 Task: Start a Sprint called Sprint0016 in Scrum Project Project0006 in Jira
Action: Mouse moved to (367, 416)
Screenshot: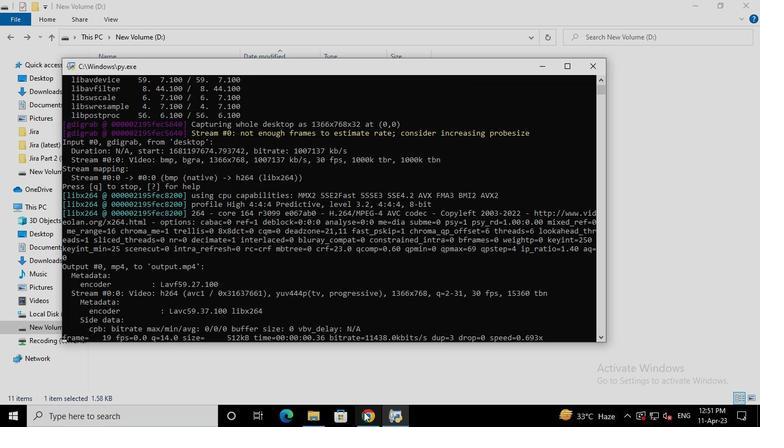 
Action: Mouse pressed left at (367, 416)
Screenshot: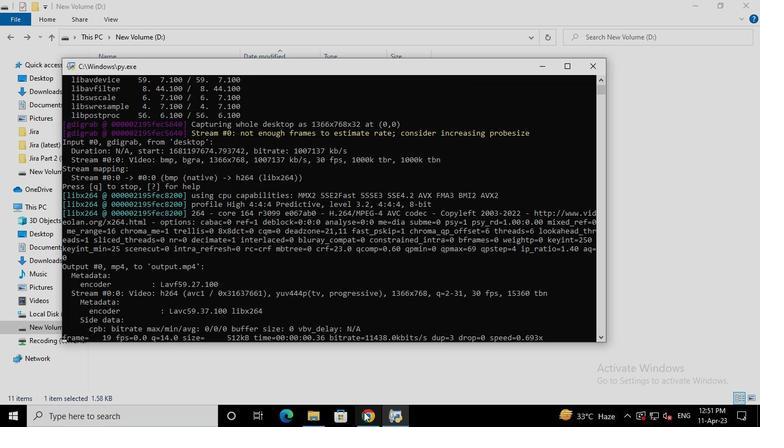 
Action: Mouse moved to (75, 167)
Screenshot: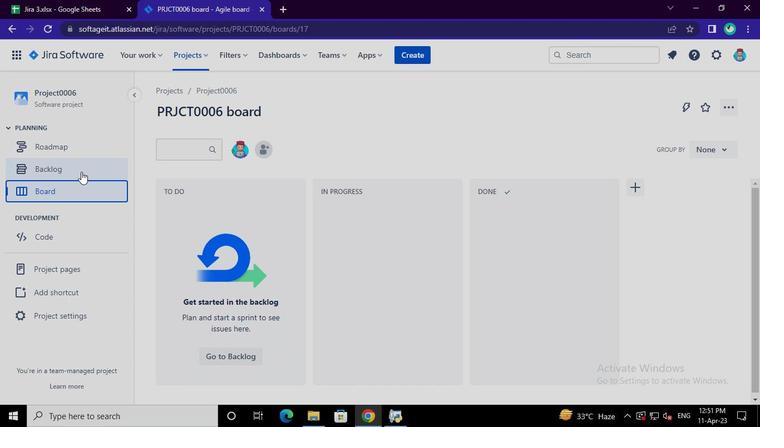 
Action: Mouse pressed left at (75, 167)
Screenshot: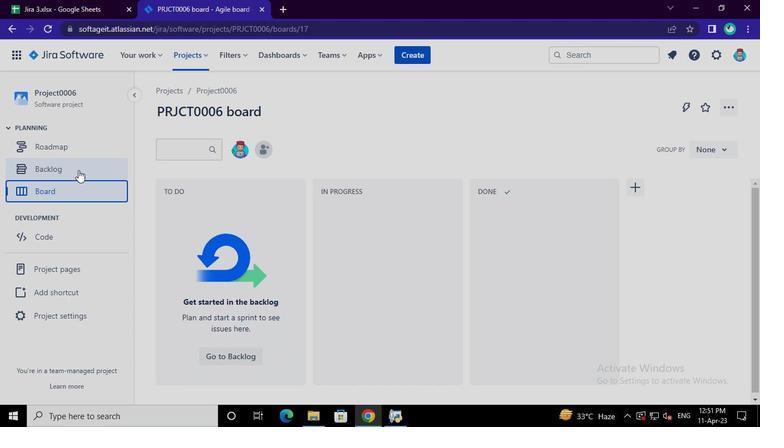 
Action: Mouse moved to (664, 176)
Screenshot: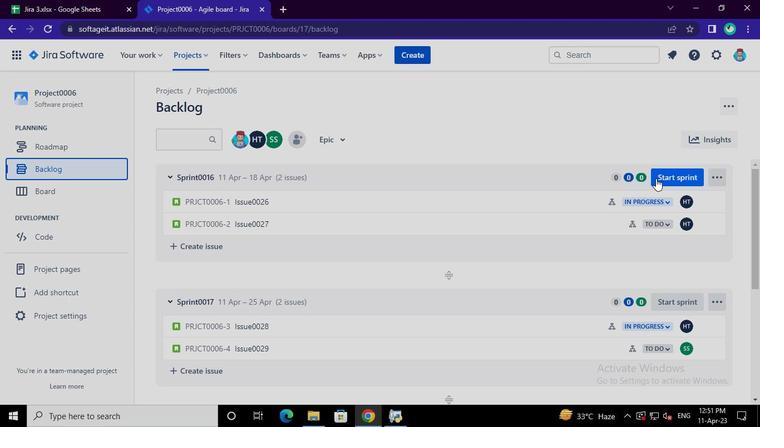 
Action: Mouse pressed left at (664, 176)
Screenshot: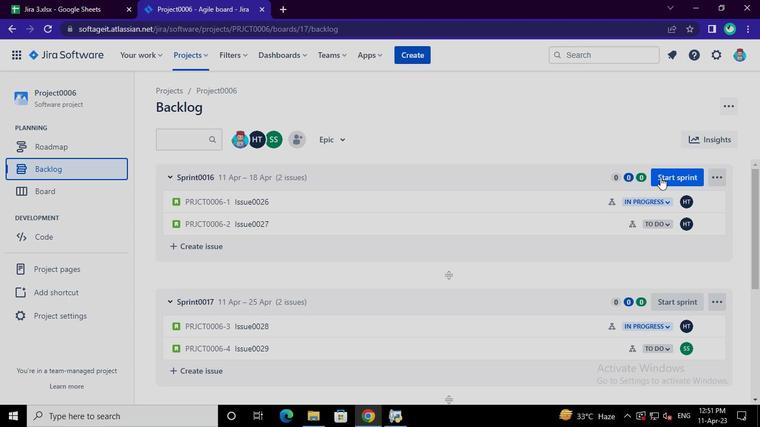 
Action: Mouse moved to (481, 402)
Screenshot: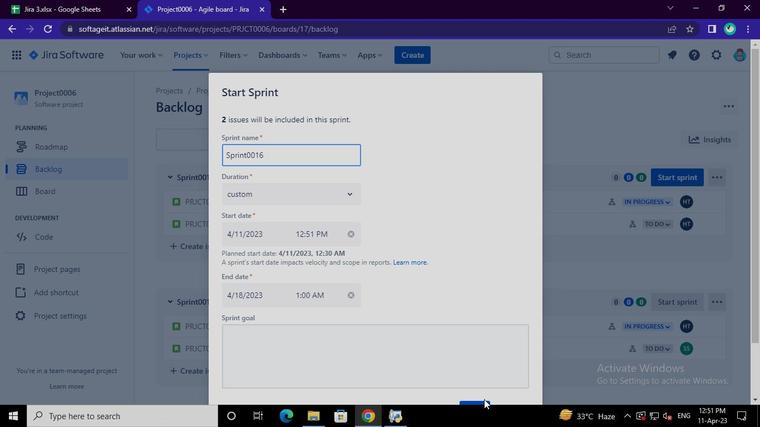 
Action: Mouse pressed left at (481, 402)
Screenshot: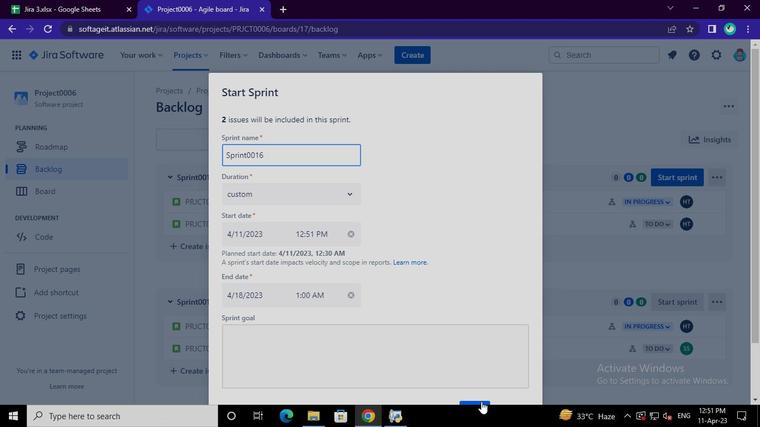 
Action: Mouse moved to (402, 416)
Screenshot: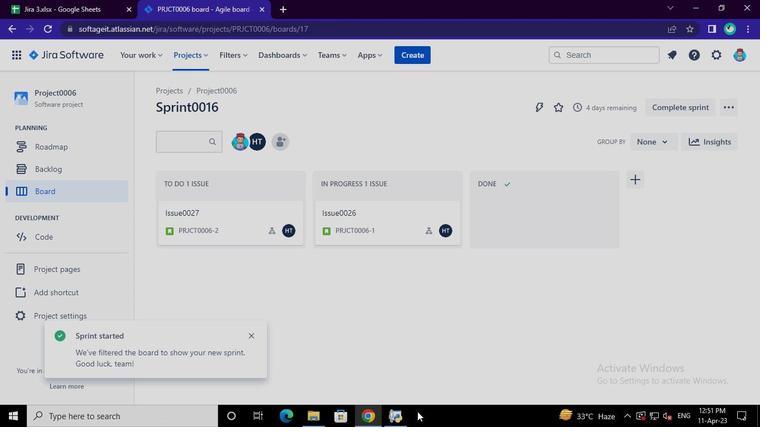 
Action: Mouse pressed left at (402, 416)
Screenshot: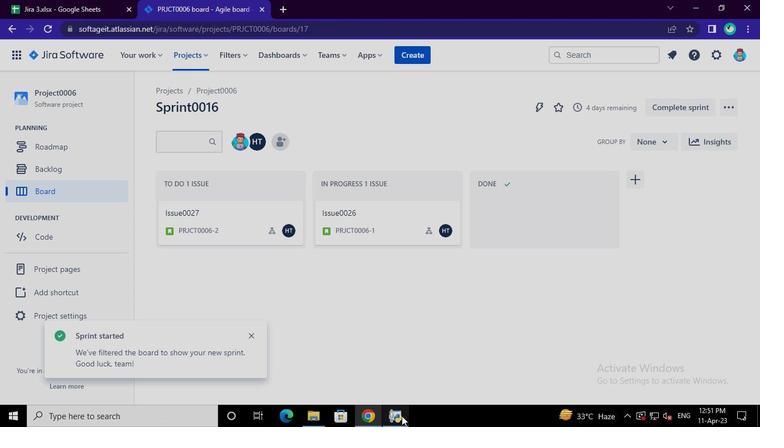 
Action: Mouse moved to (590, 68)
Screenshot: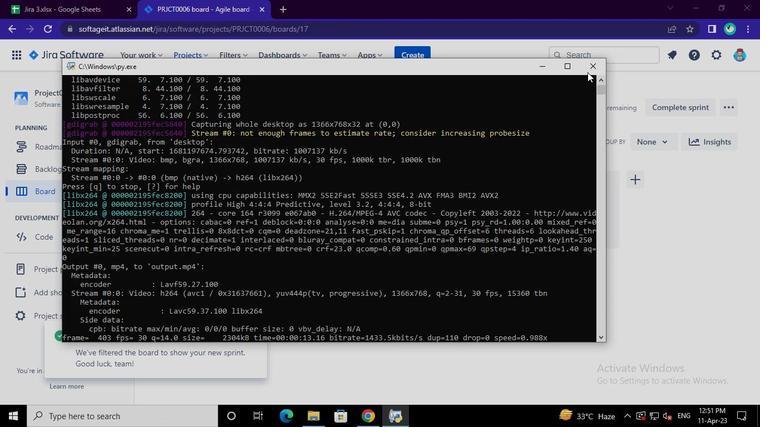 
Action: Mouse pressed left at (590, 68)
Screenshot: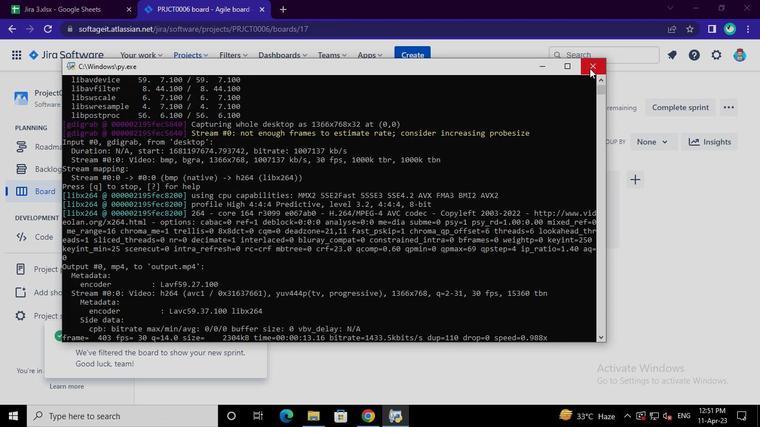 
